 Task: Add Free2B Dark Chocolate Sunflower Butter Cups to the cart.
Action: Mouse moved to (21, 78)
Screenshot: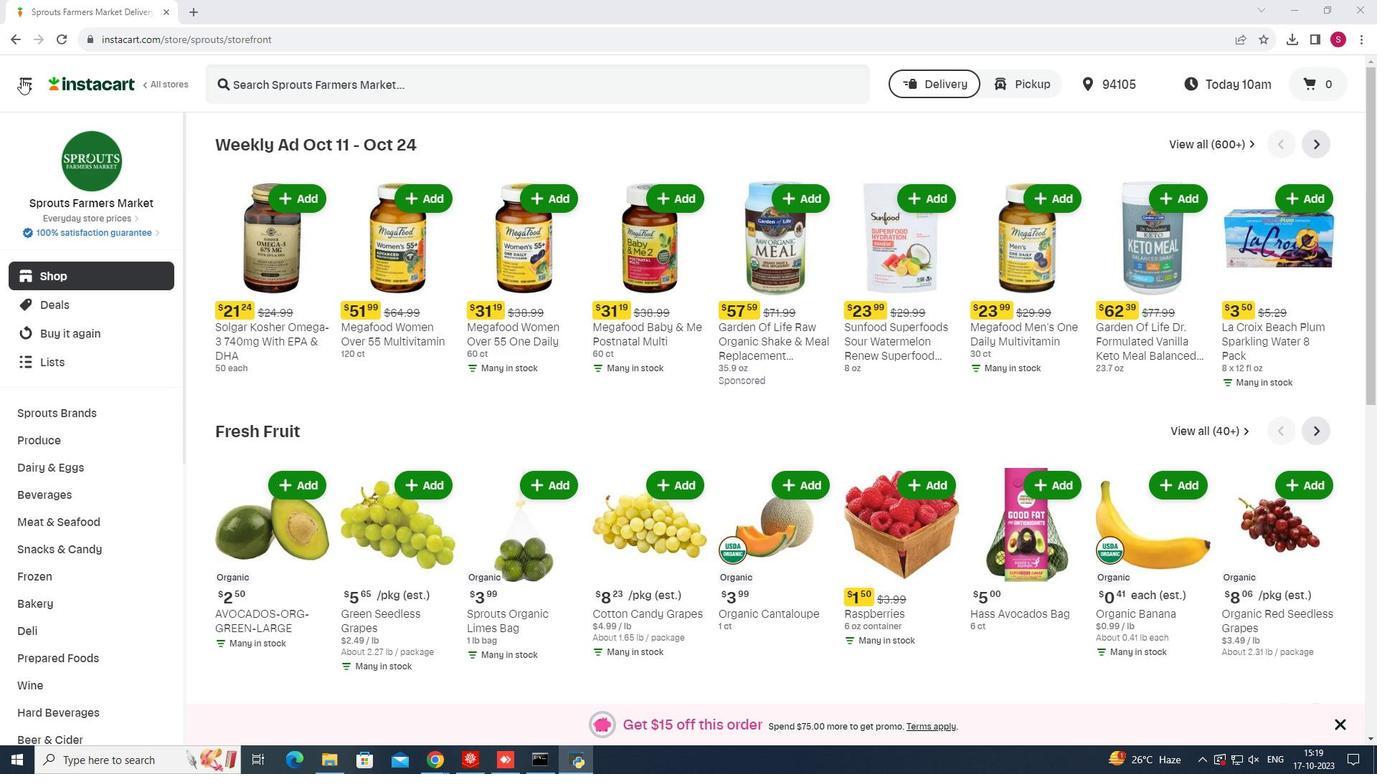 
Action: Mouse pressed left at (21, 78)
Screenshot: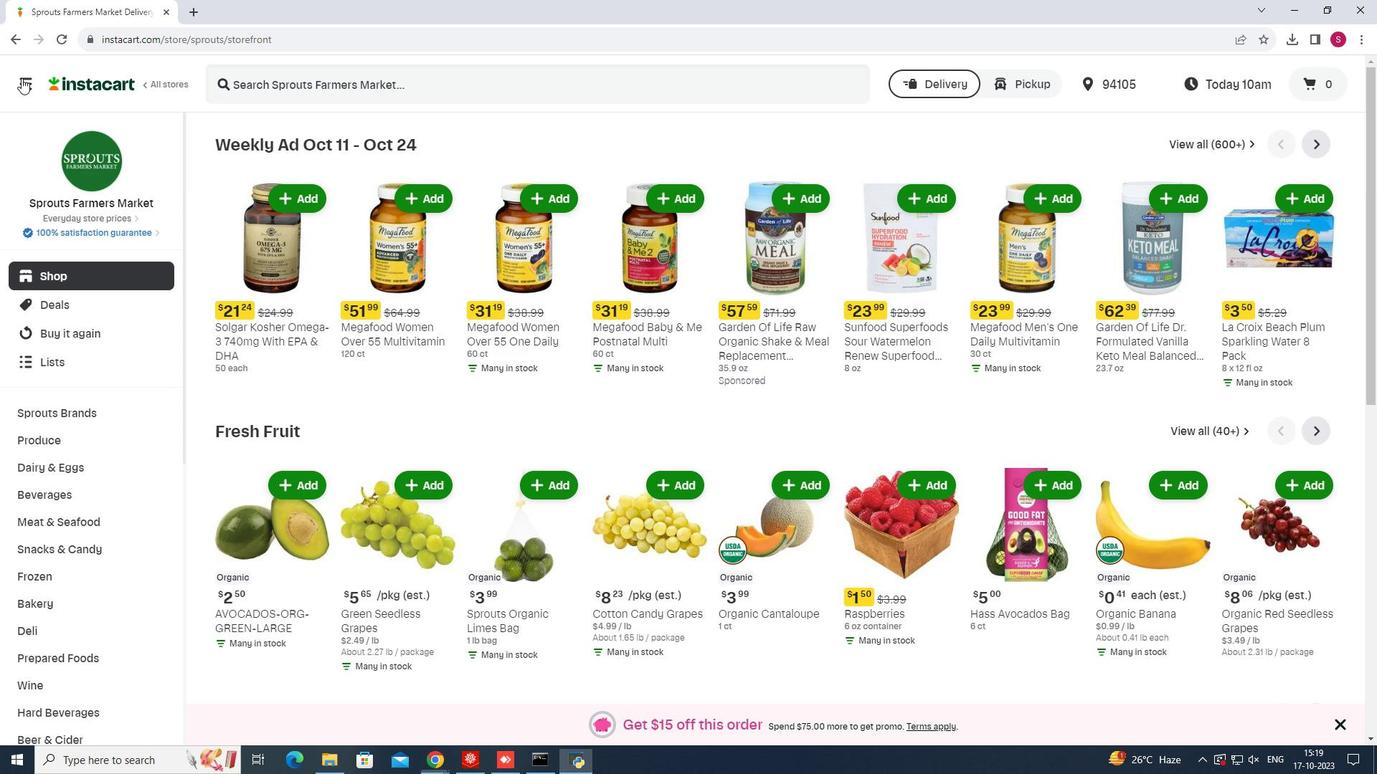 
Action: Mouse moved to (97, 373)
Screenshot: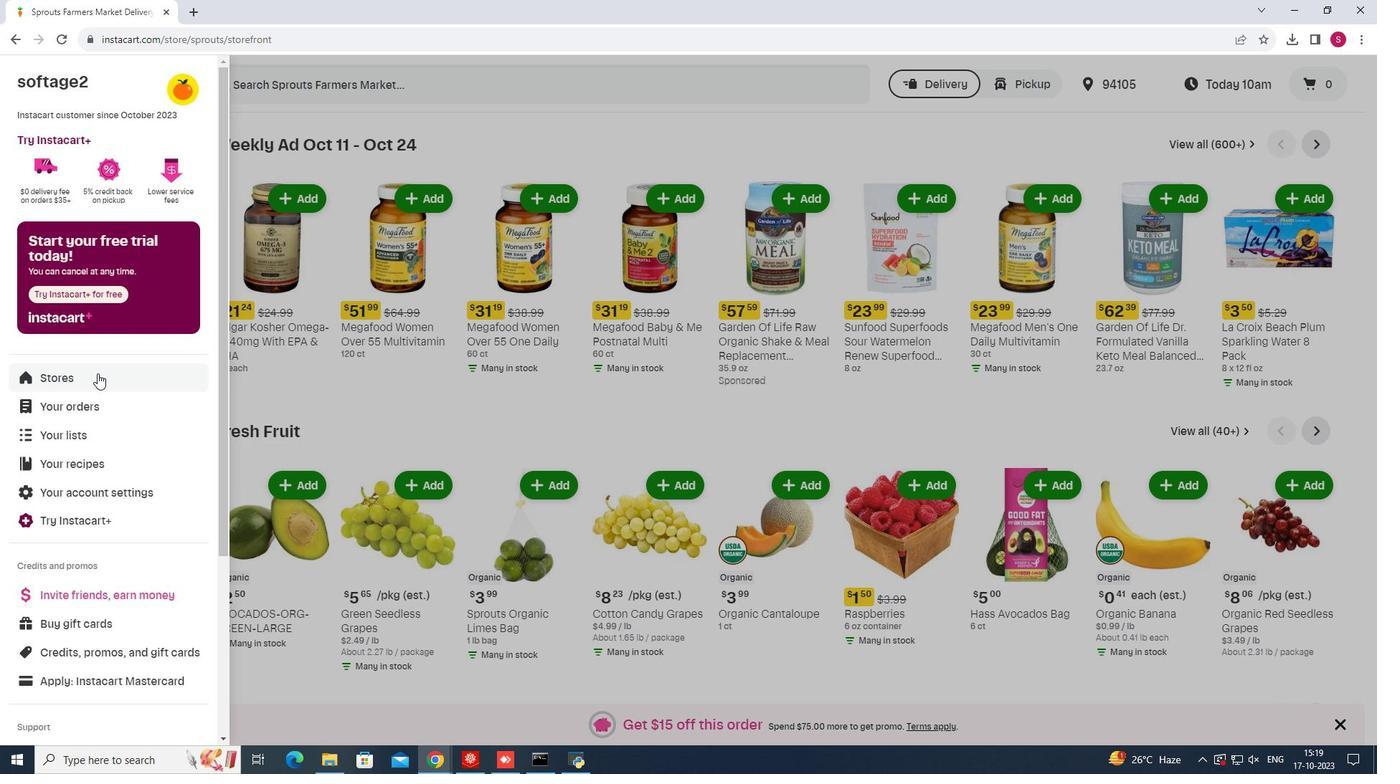 
Action: Mouse pressed left at (97, 373)
Screenshot: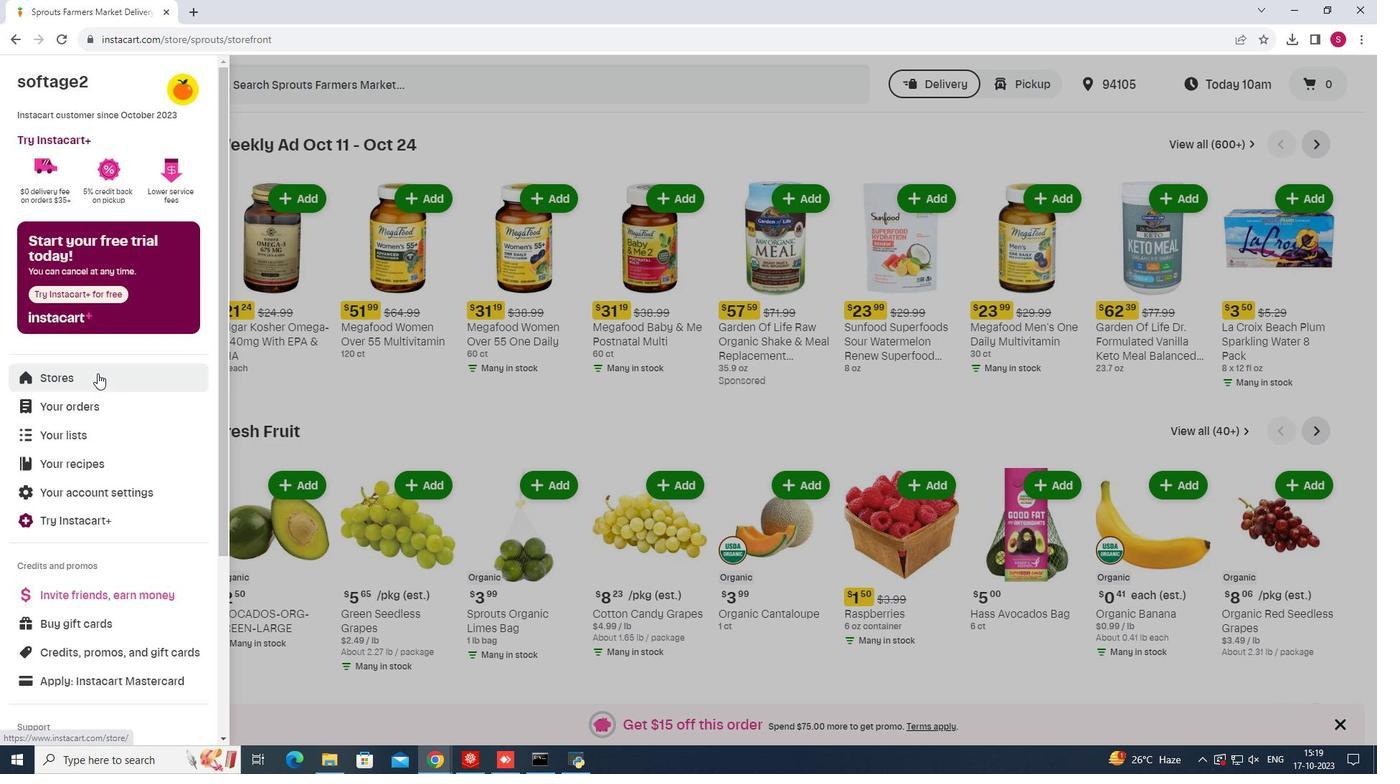 
Action: Mouse moved to (335, 130)
Screenshot: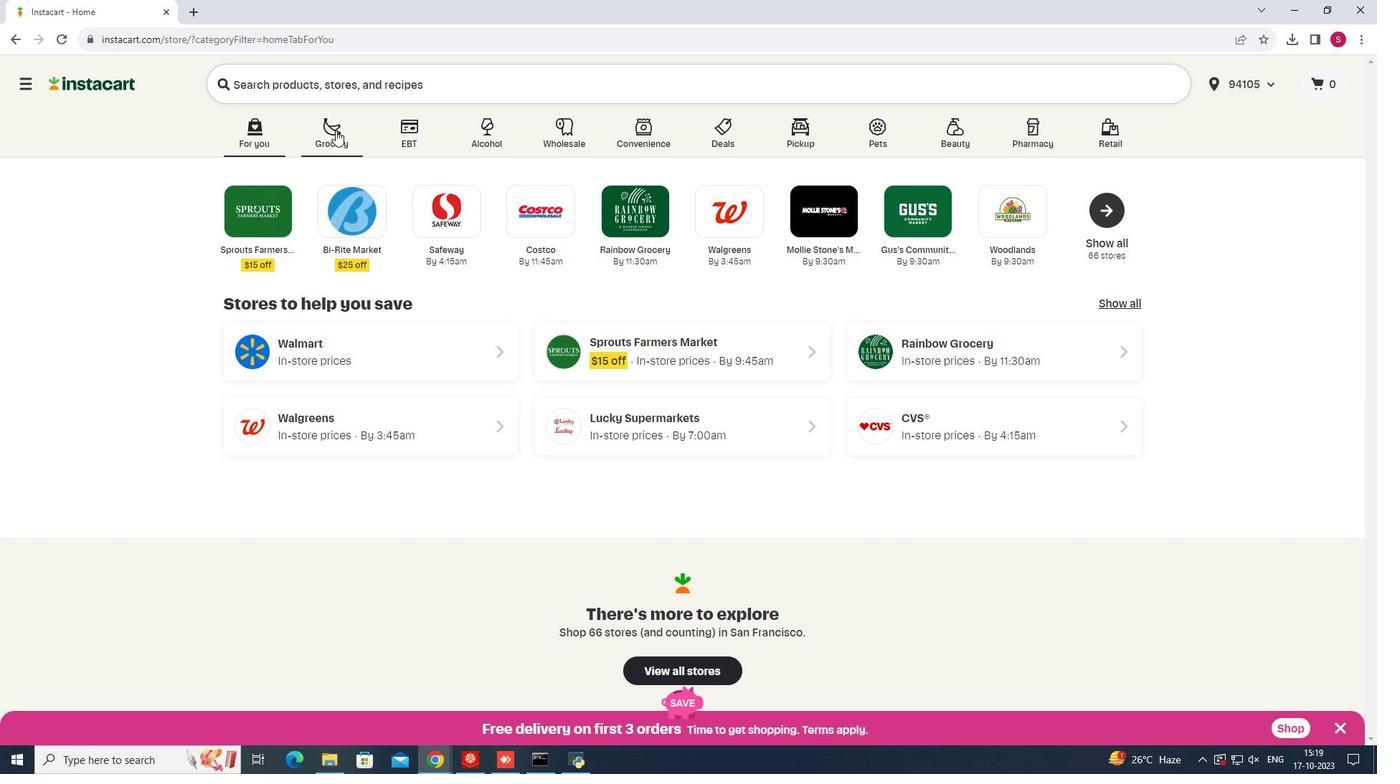 
Action: Mouse pressed left at (335, 130)
Screenshot: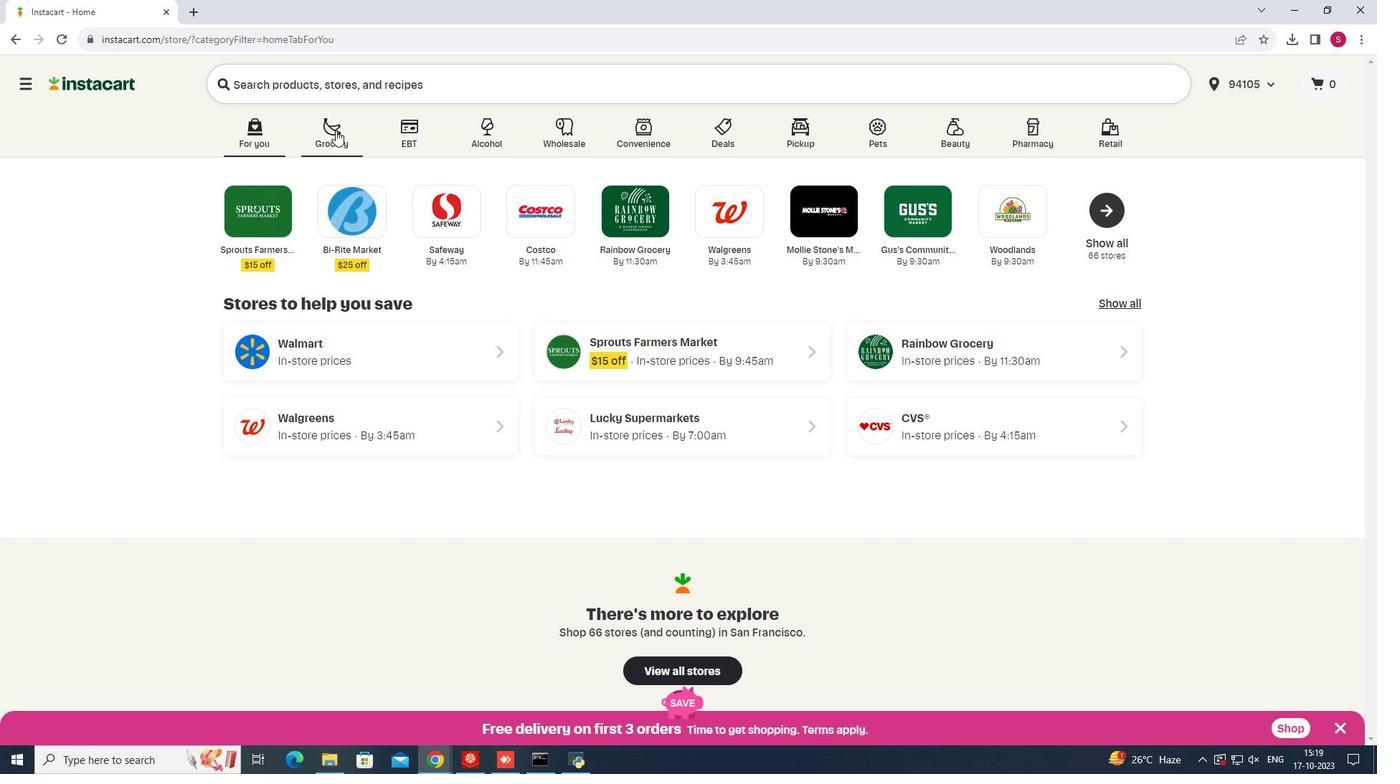 
Action: Mouse moved to (990, 202)
Screenshot: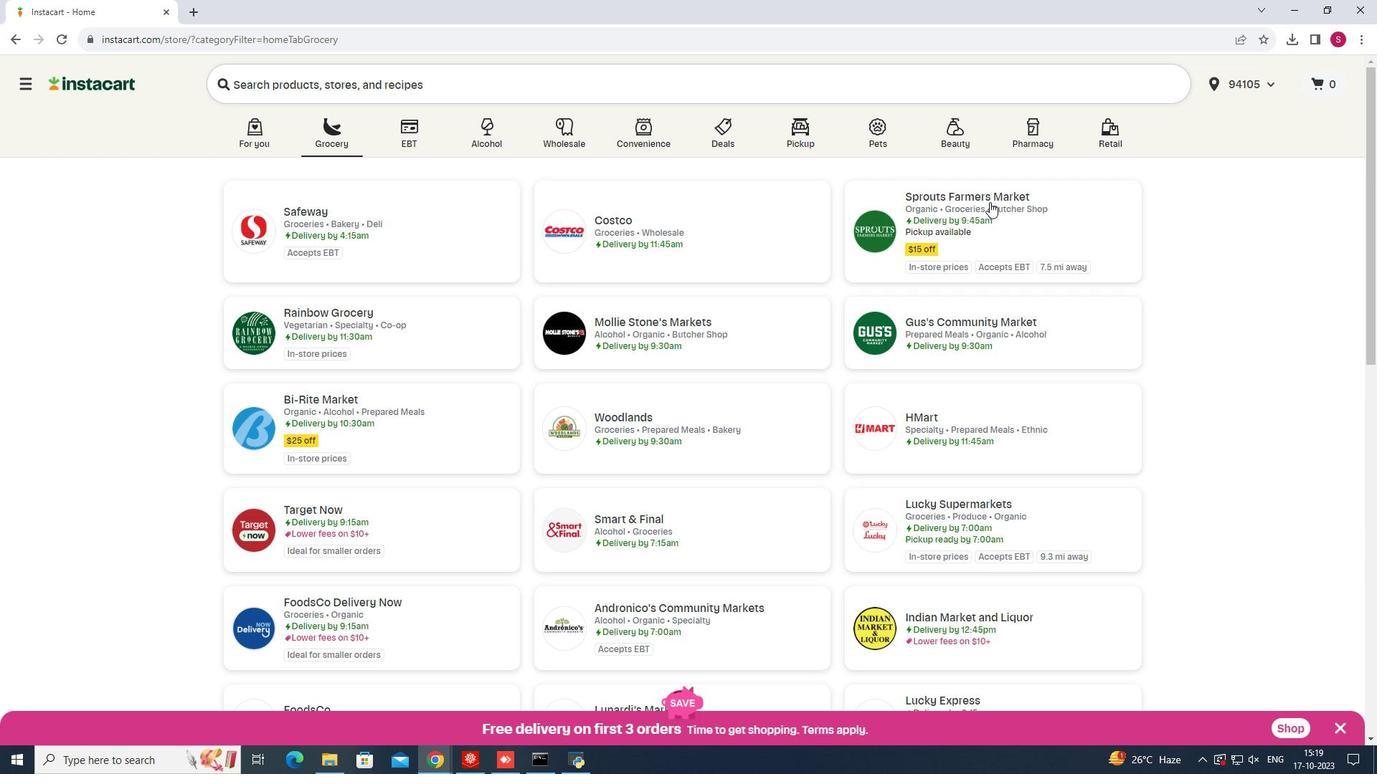 
Action: Mouse pressed left at (990, 202)
Screenshot: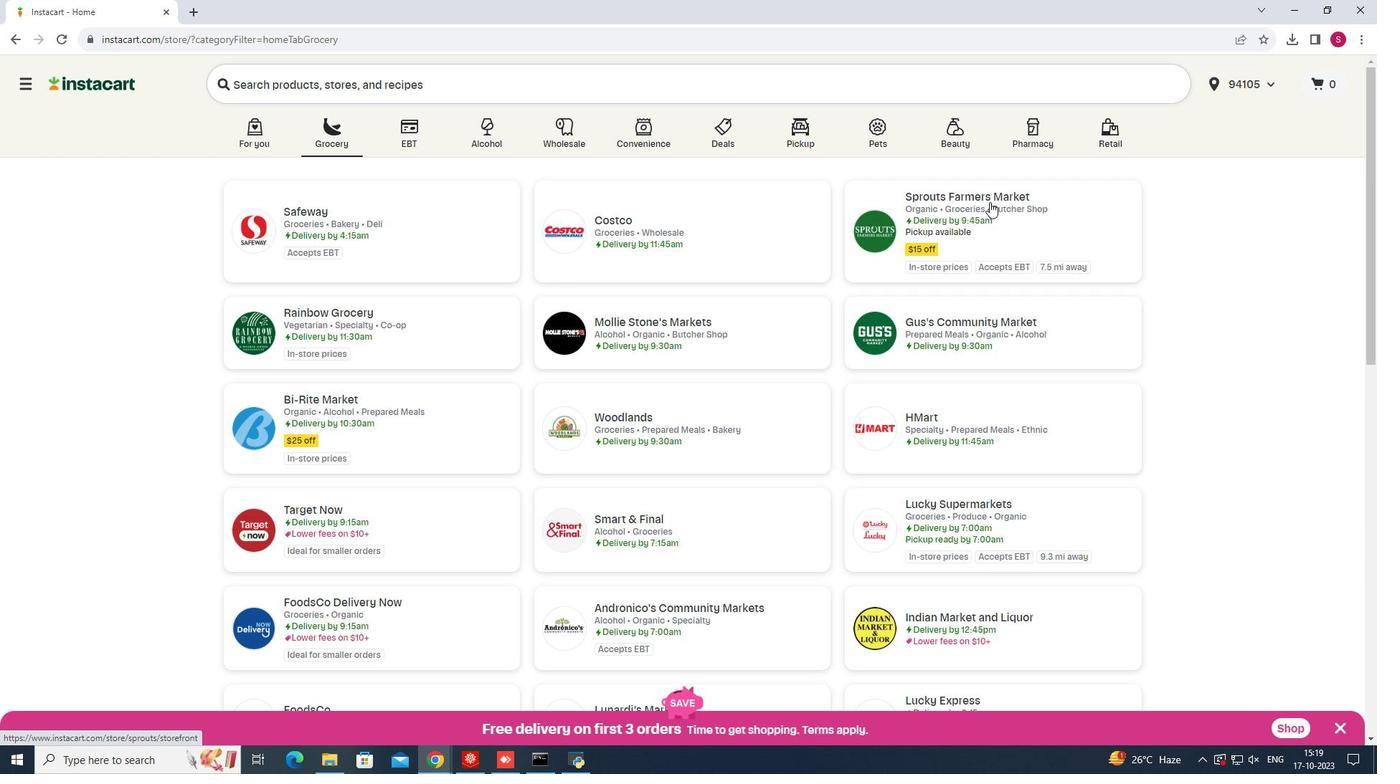 
Action: Mouse moved to (43, 548)
Screenshot: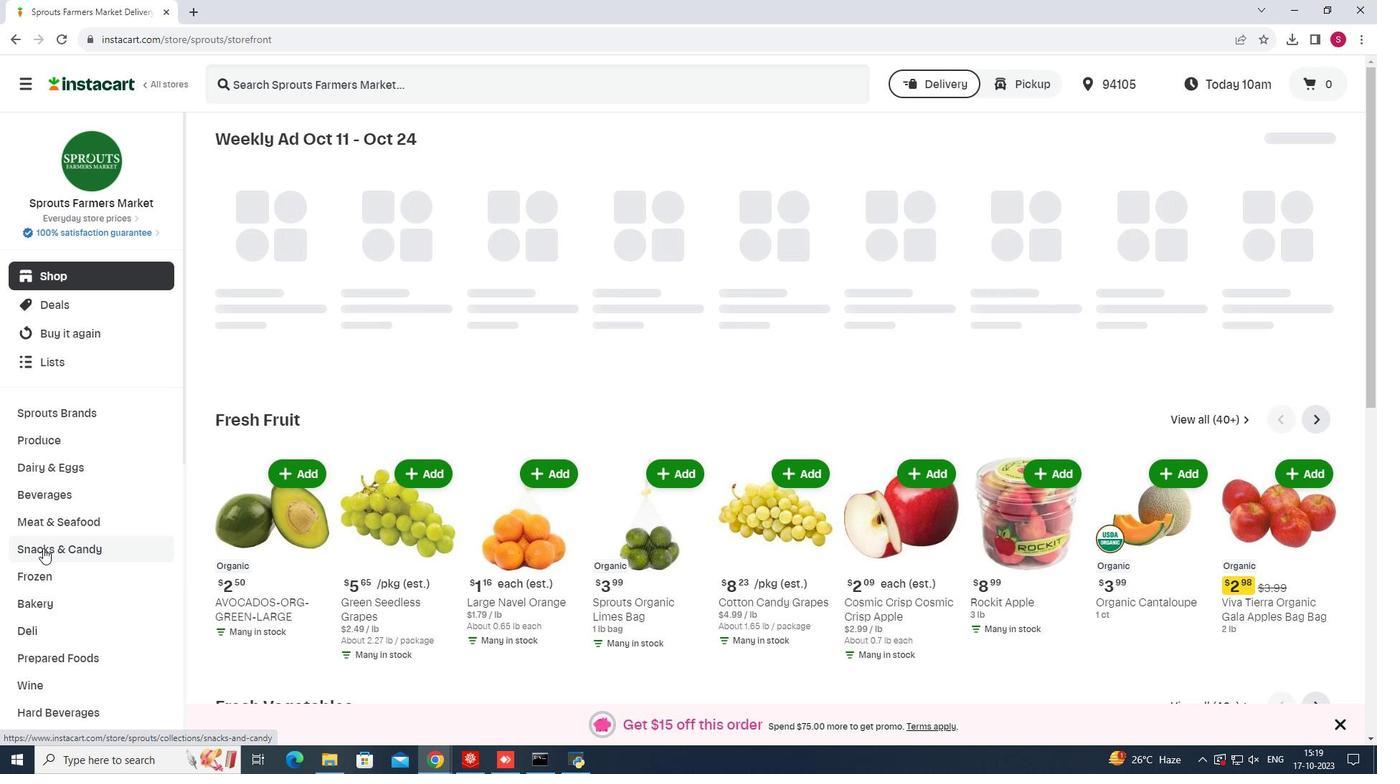 
Action: Mouse pressed left at (43, 548)
Screenshot: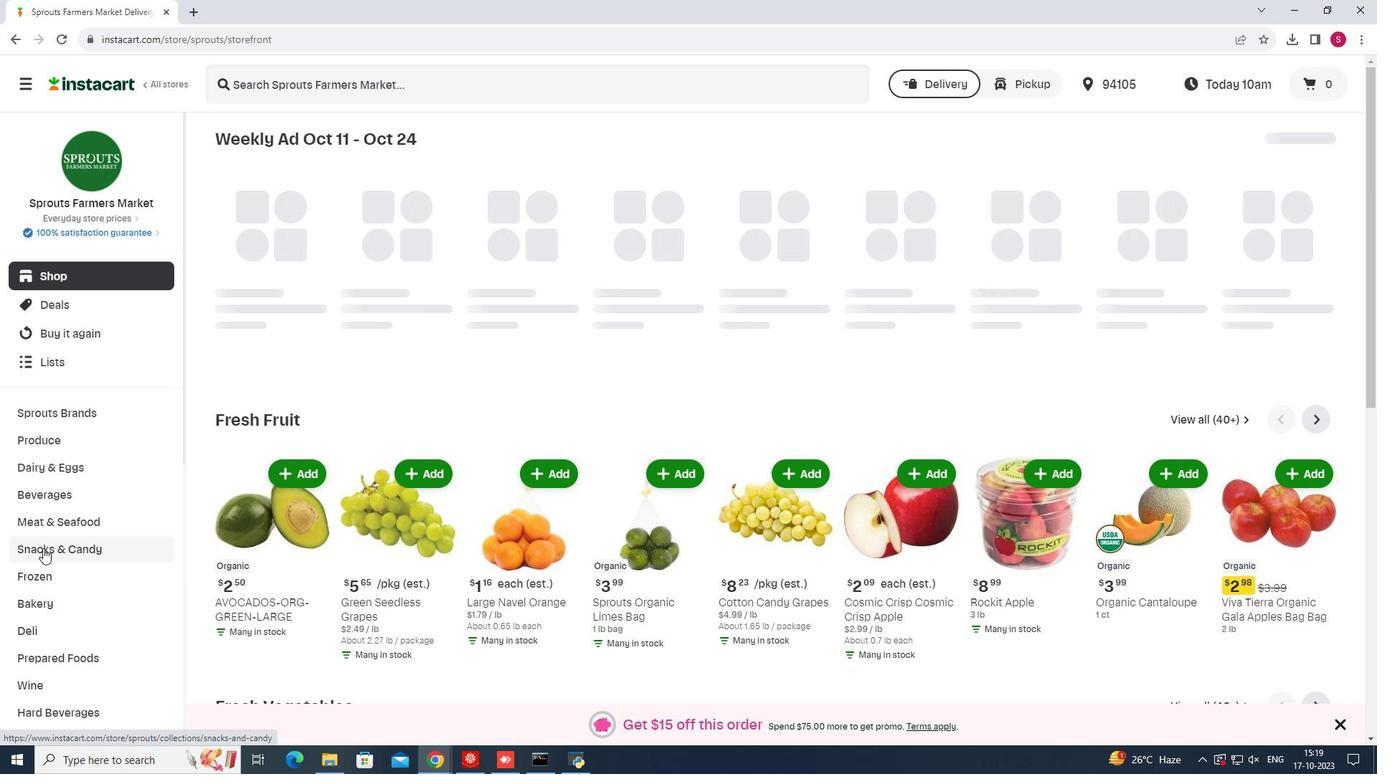 
Action: Mouse moved to (421, 346)
Screenshot: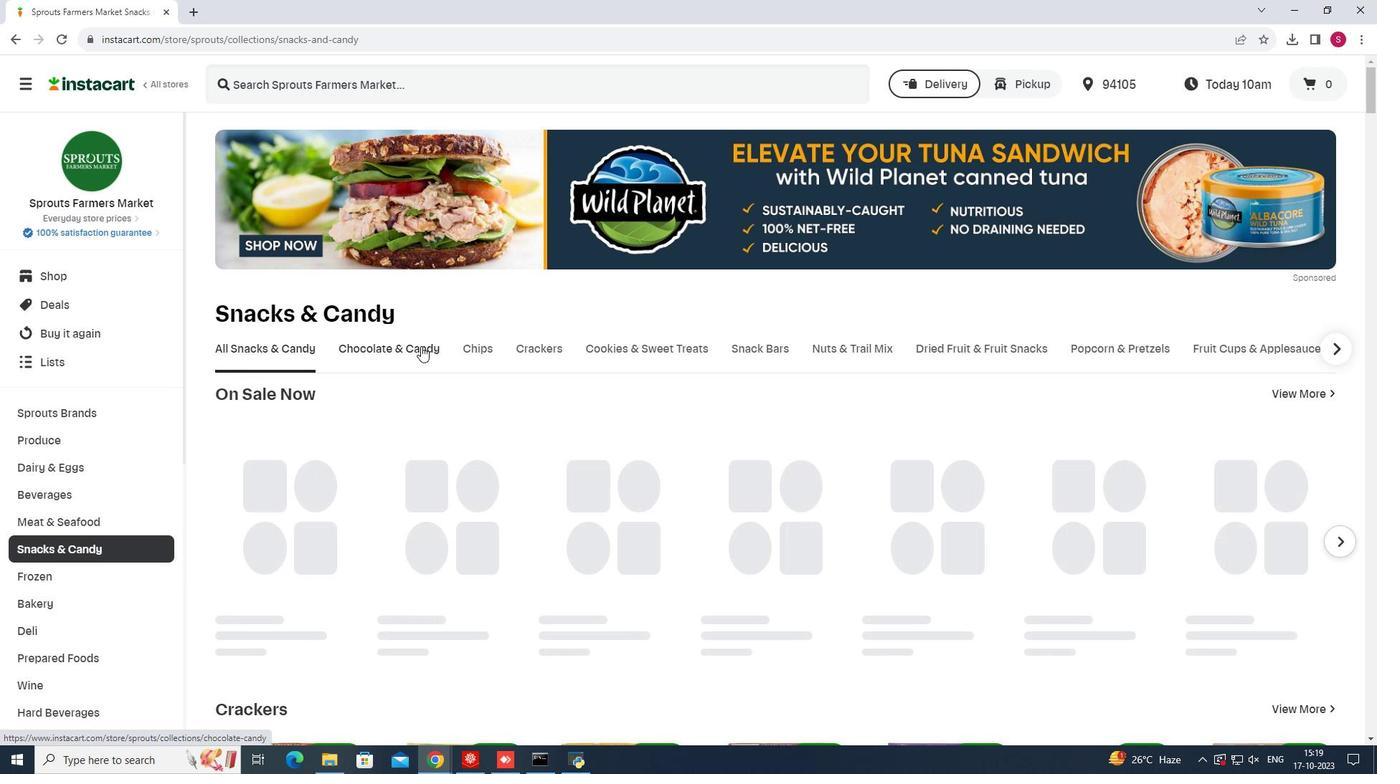 
Action: Mouse pressed left at (421, 346)
Screenshot: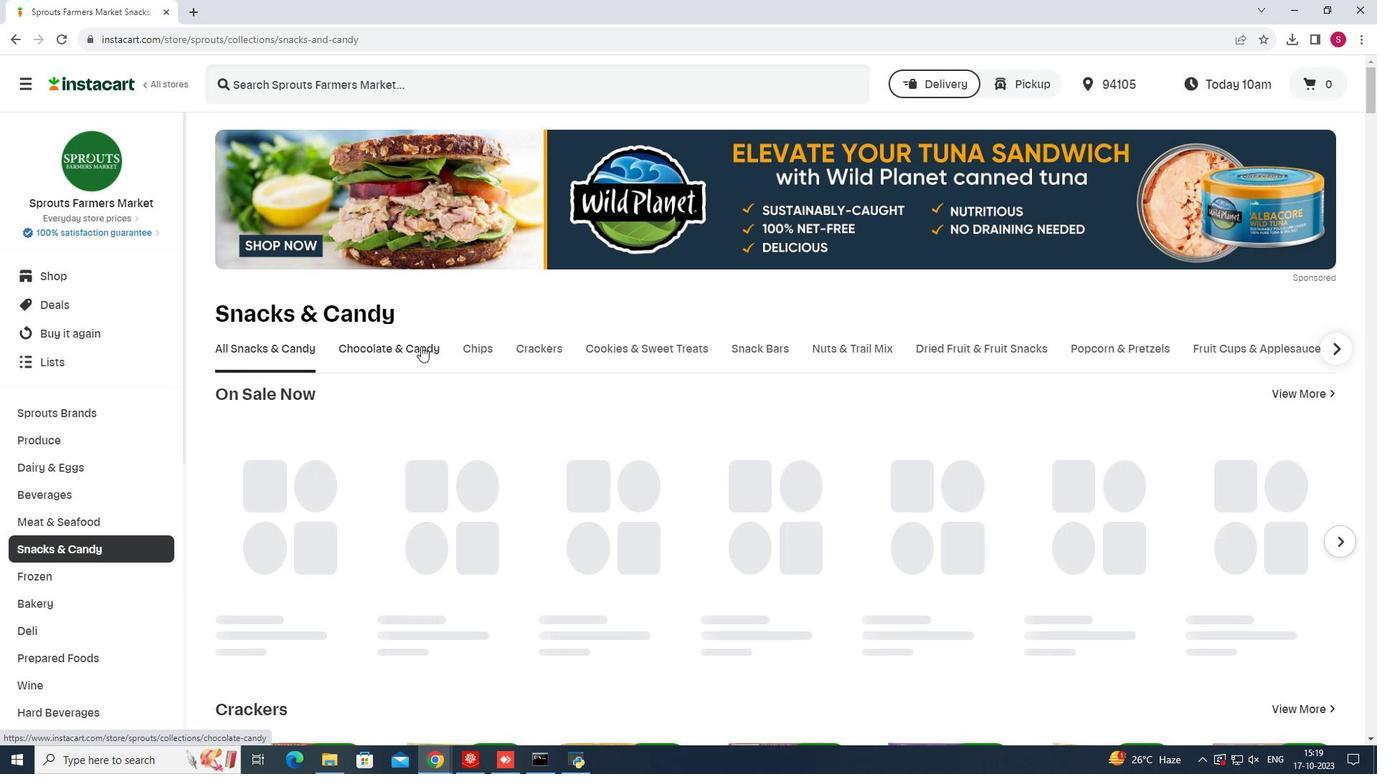 
Action: Mouse moved to (368, 248)
Screenshot: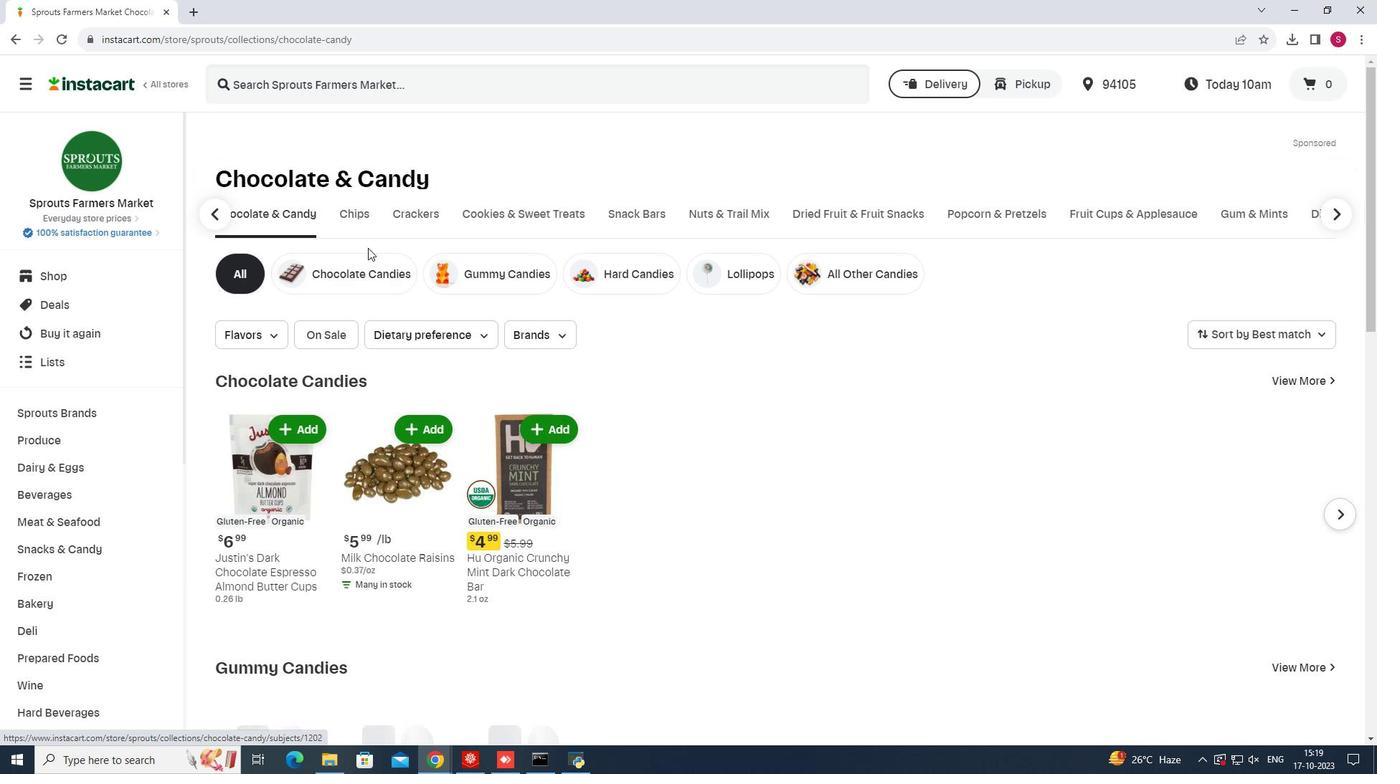 
Action: Mouse pressed left at (368, 248)
Screenshot: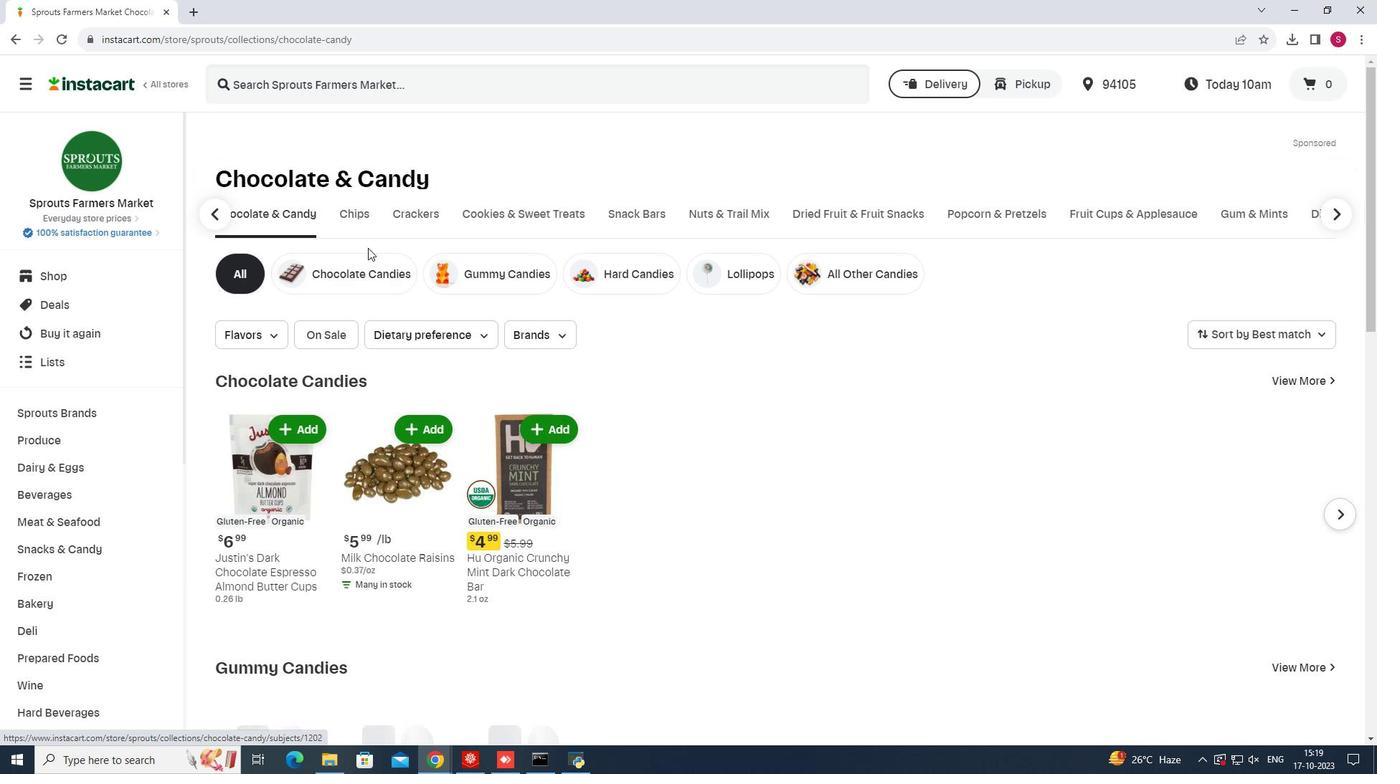 
Action: Mouse moved to (359, 417)
Screenshot: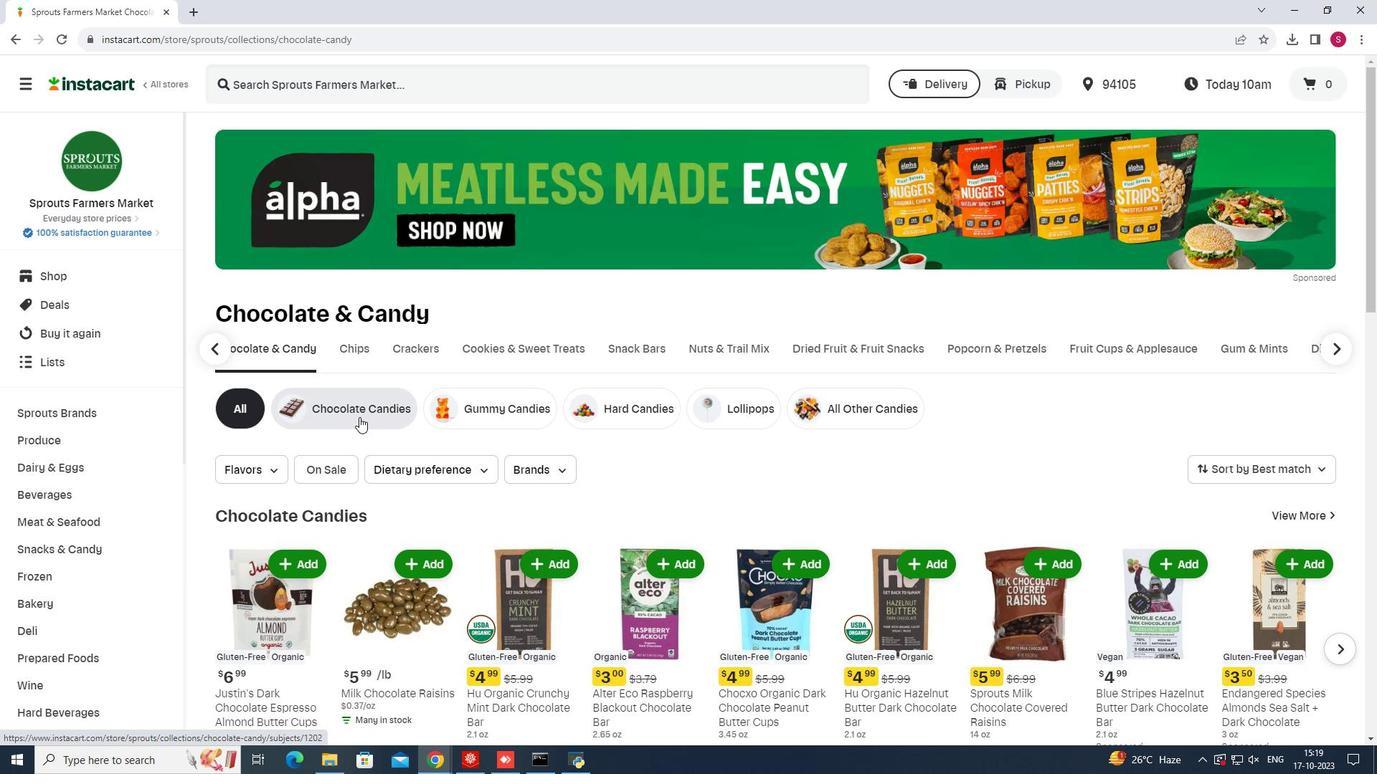 
Action: Mouse pressed left at (359, 417)
Screenshot: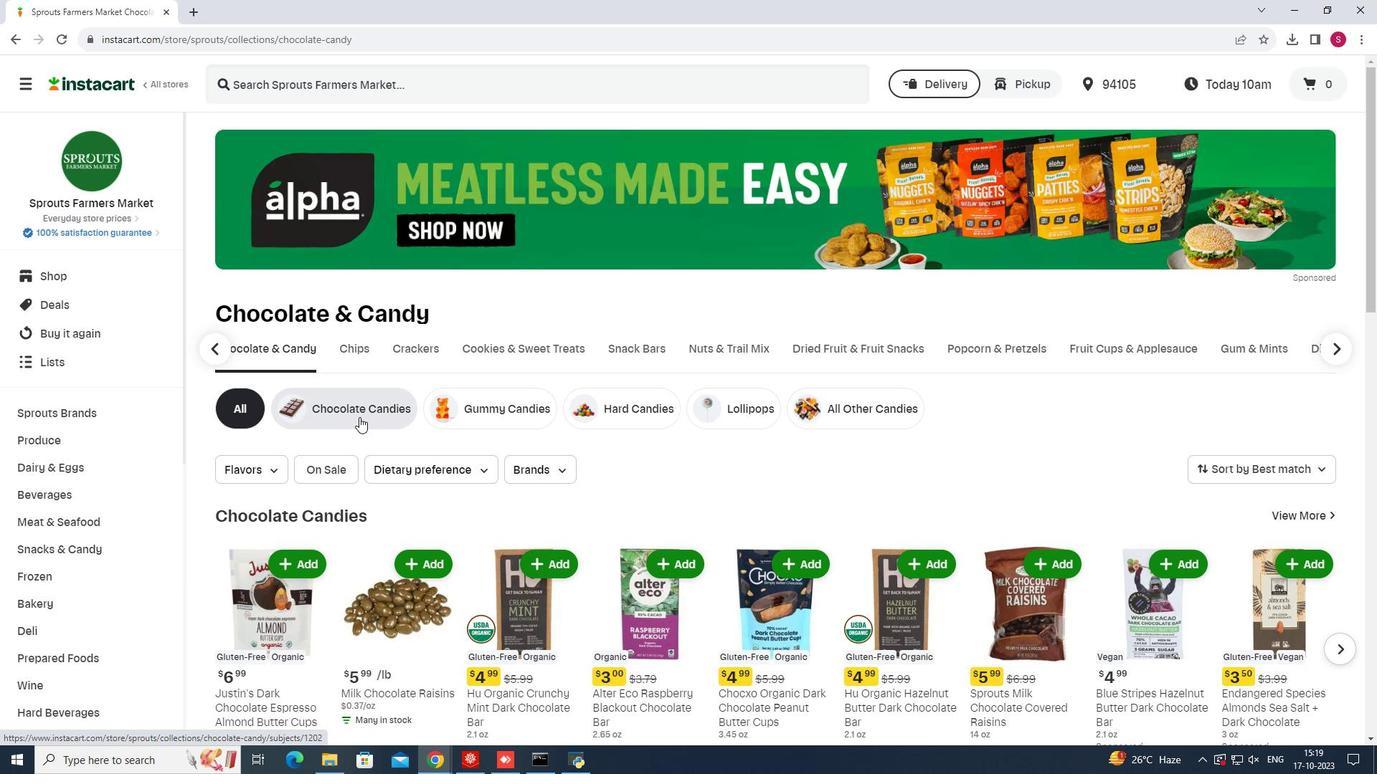 
Action: Mouse moved to (494, 86)
Screenshot: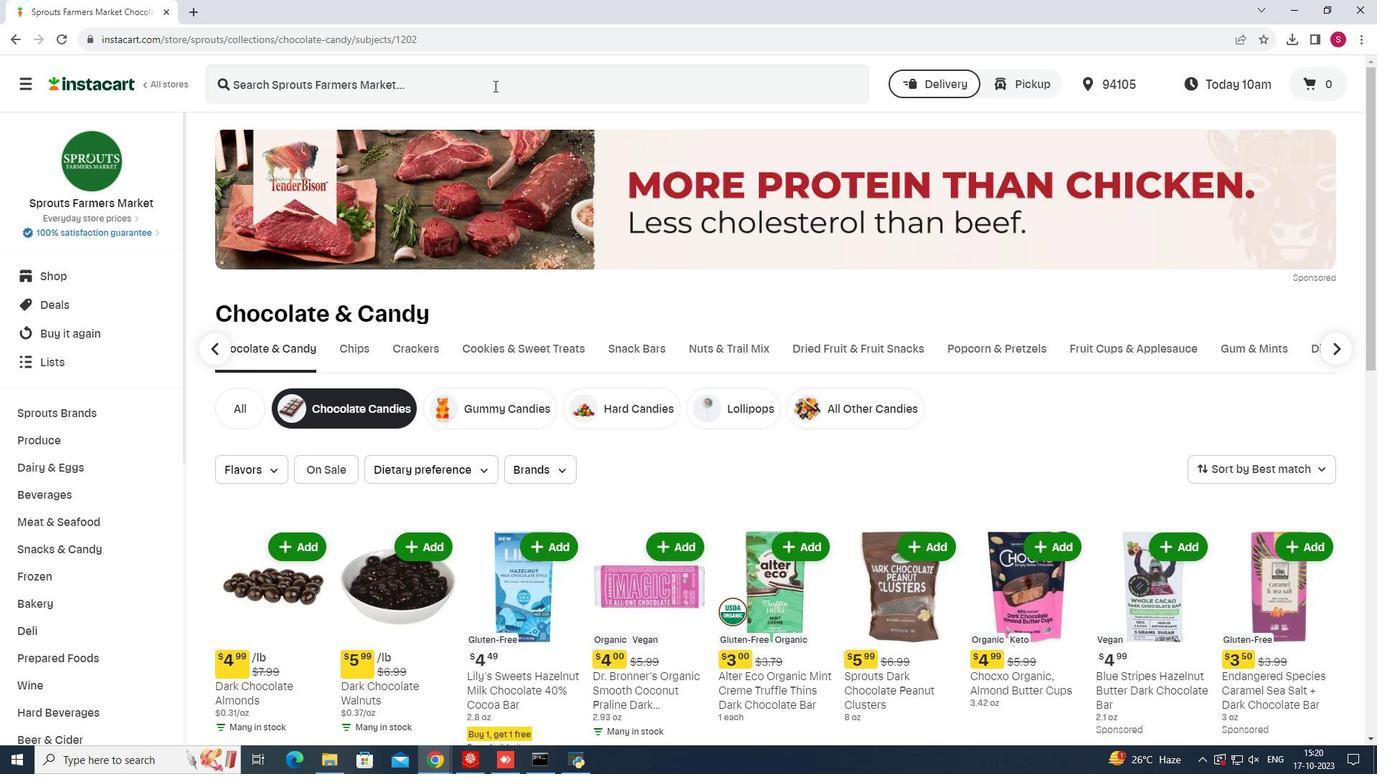 
Action: Mouse pressed left at (494, 86)
Screenshot: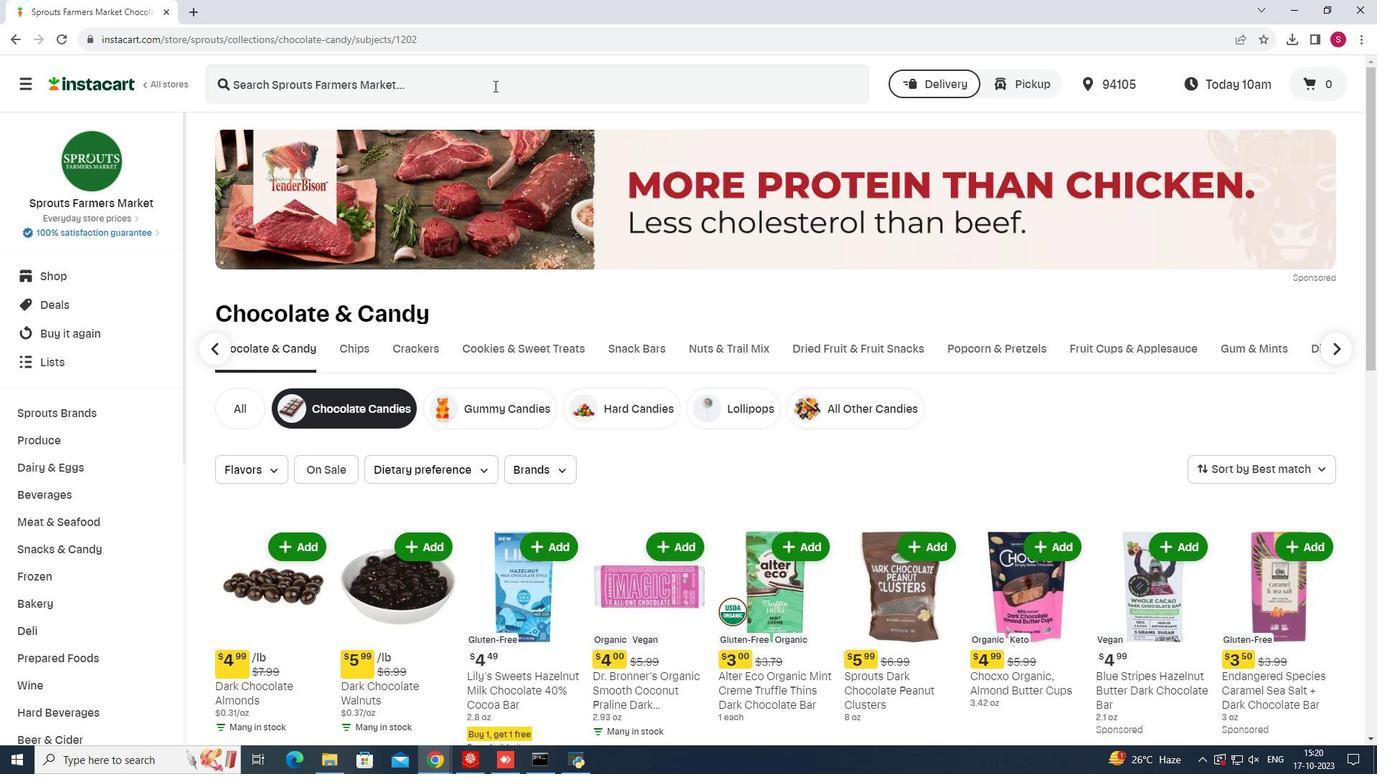 
Action: Mouse moved to (490, 90)
Screenshot: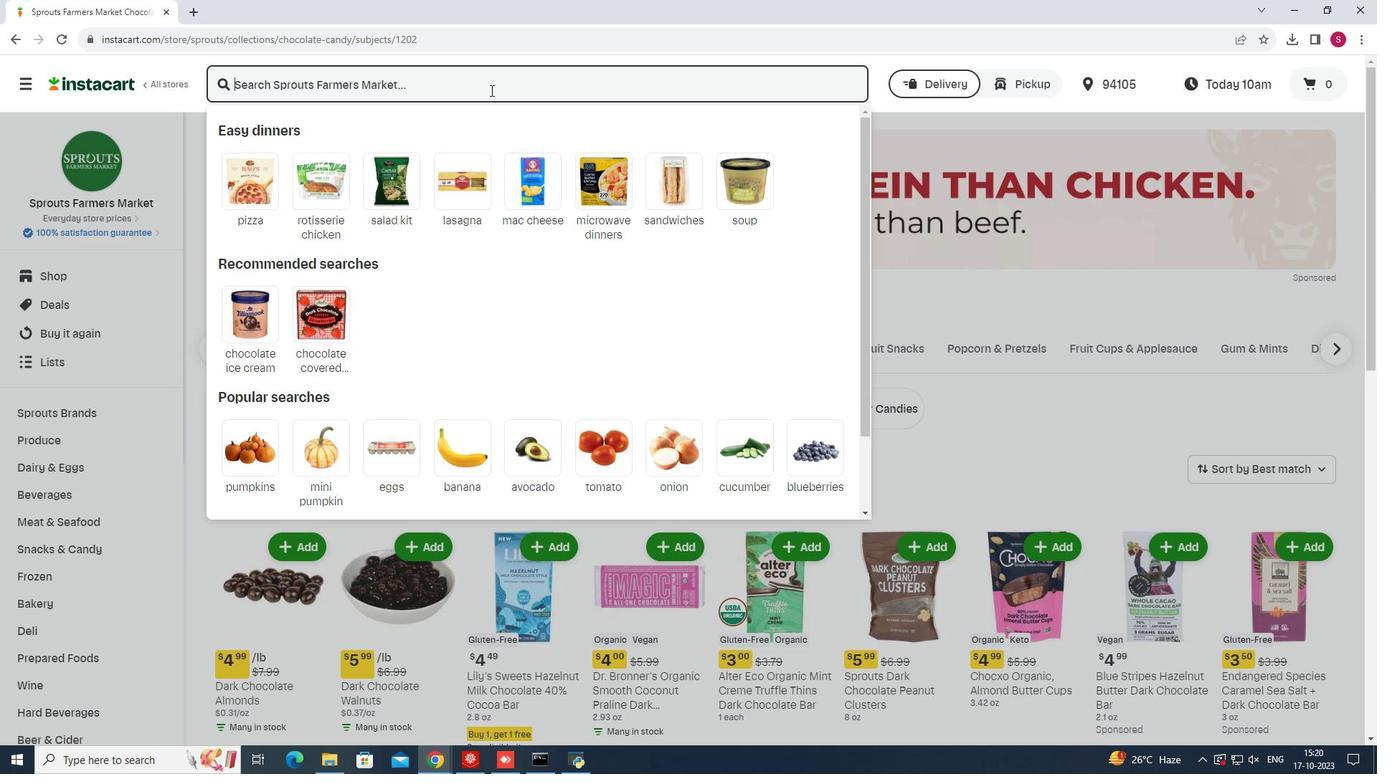 
Action: Key pressed <Key.shift><Key.shift><Key.shift><Key.shift><Key.shift><Key.shift>Free2<Key.shift><Key.shift><Key.shift><Key.shift>B<Key.space><Key.shift>Dark<Key.space><Key.shift>Chocolate<Key.space><Key.shift><Key.shift>Sunflower<Key.space><Key.shift>Butter<Key.space><Key.shift>Cups<Key.enter>
Screenshot: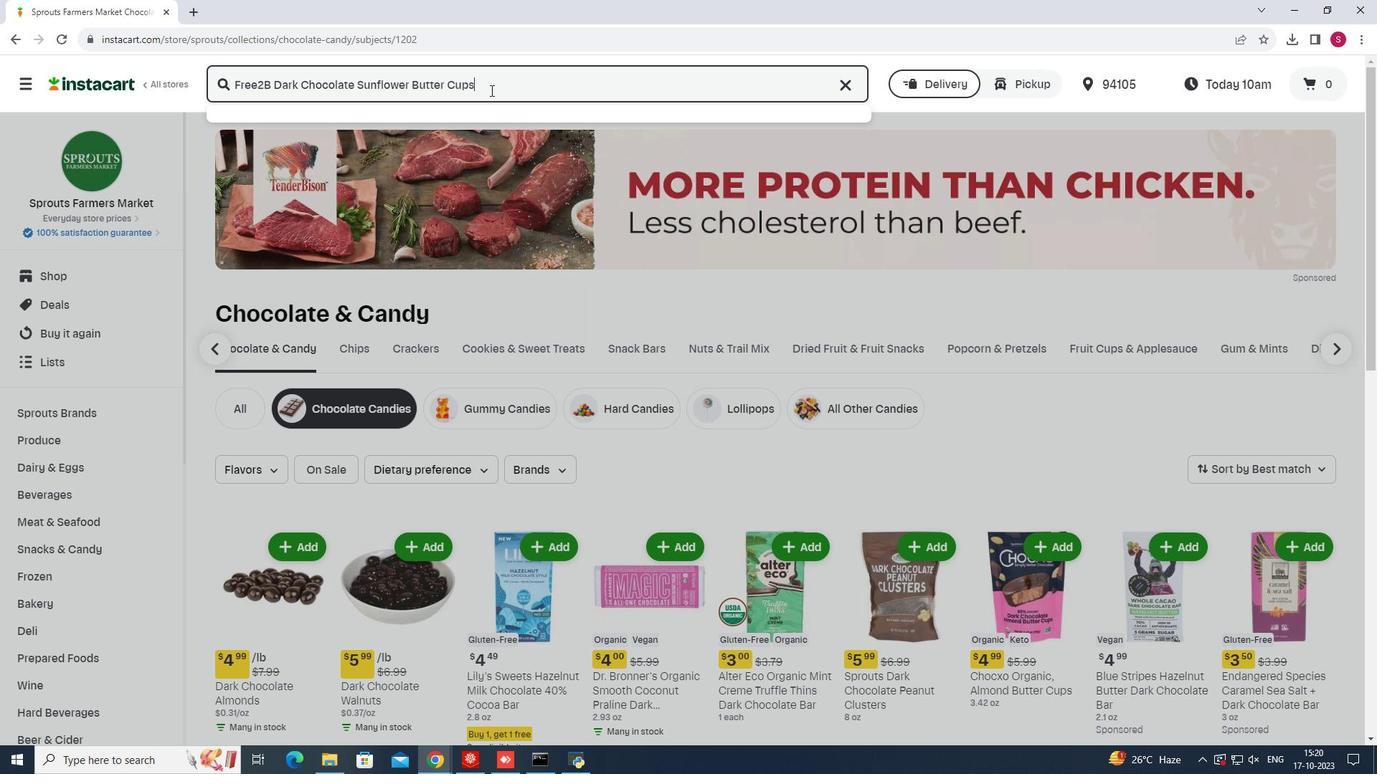 
Action: Mouse moved to (351, 617)
Screenshot: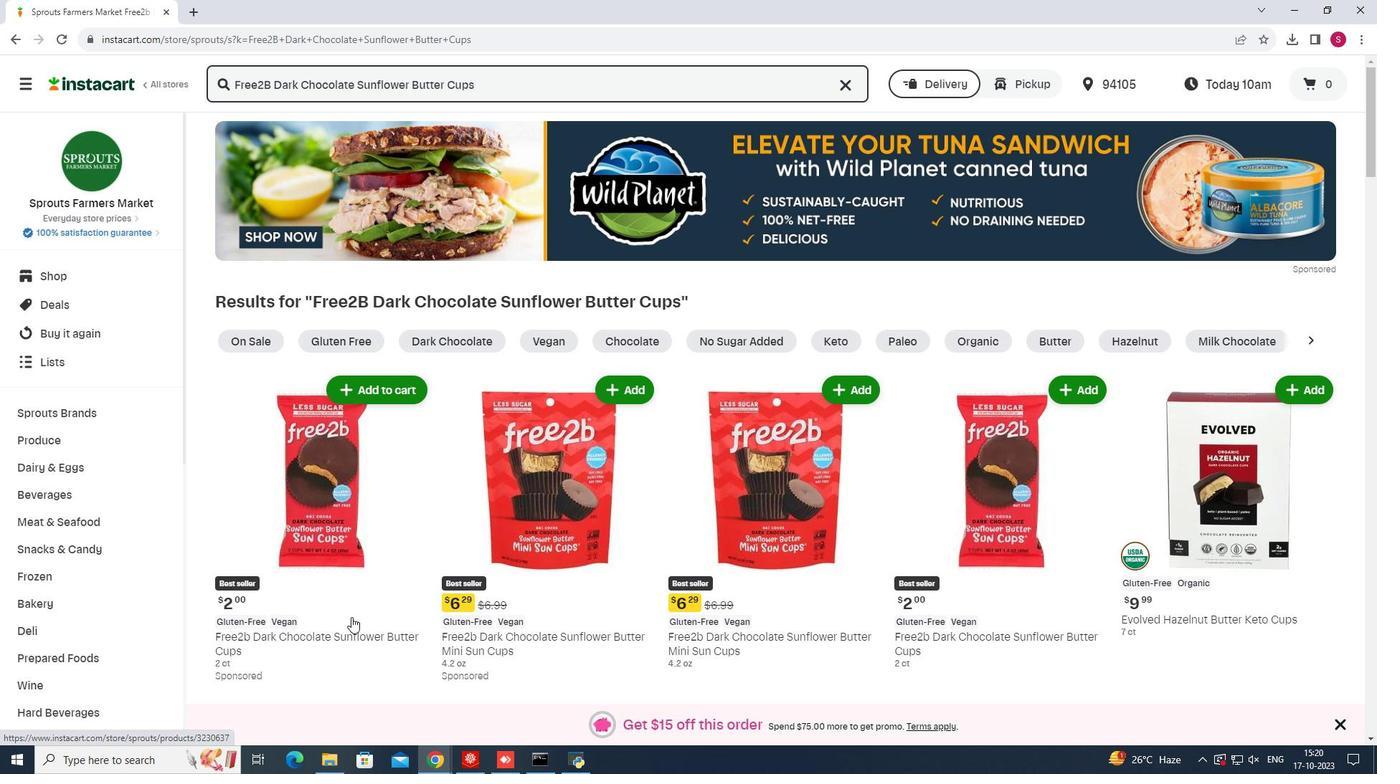 
Action: Mouse scrolled (351, 617) with delta (0, 0)
Screenshot: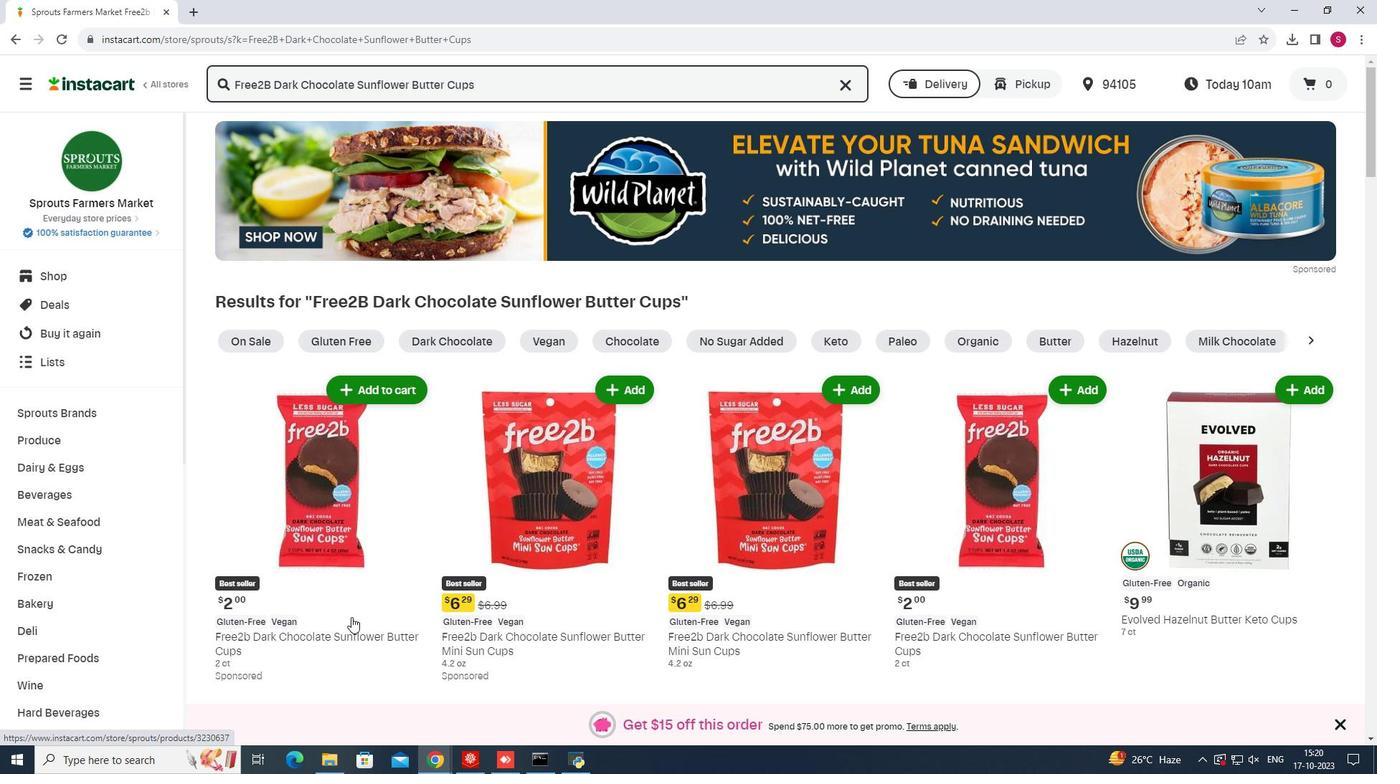 
Action: Mouse scrolled (351, 617) with delta (0, 0)
Screenshot: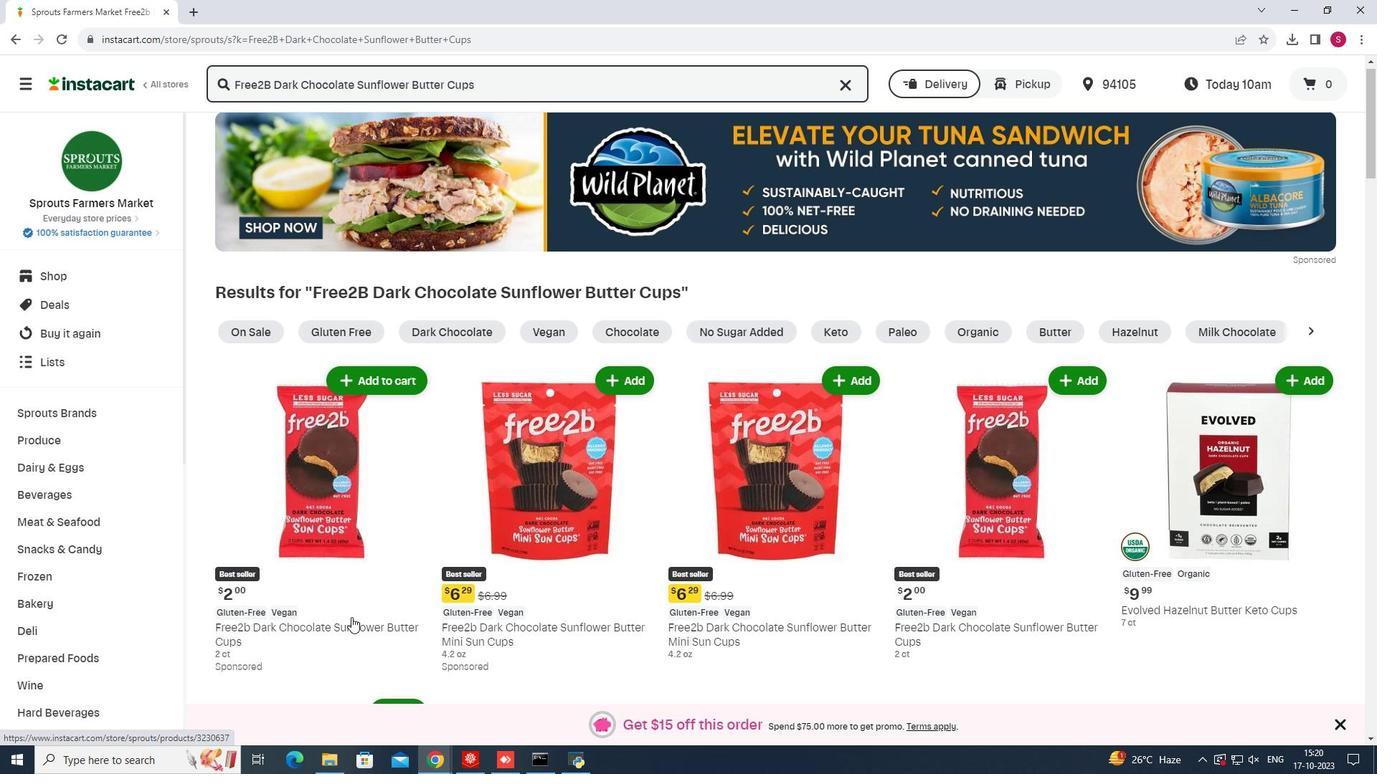 
Action: Mouse scrolled (351, 617) with delta (0, 0)
Screenshot: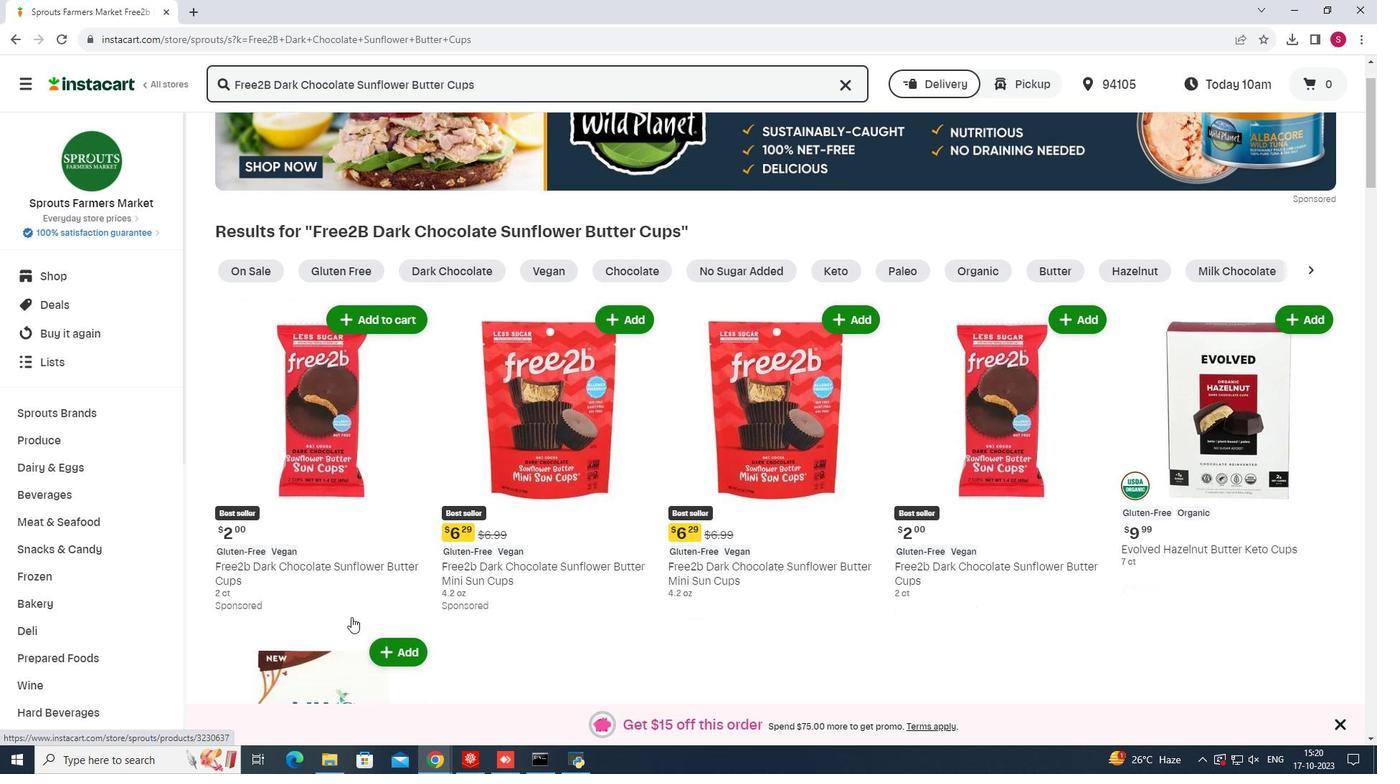 
Action: Mouse moved to (382, 175)
Screenshot: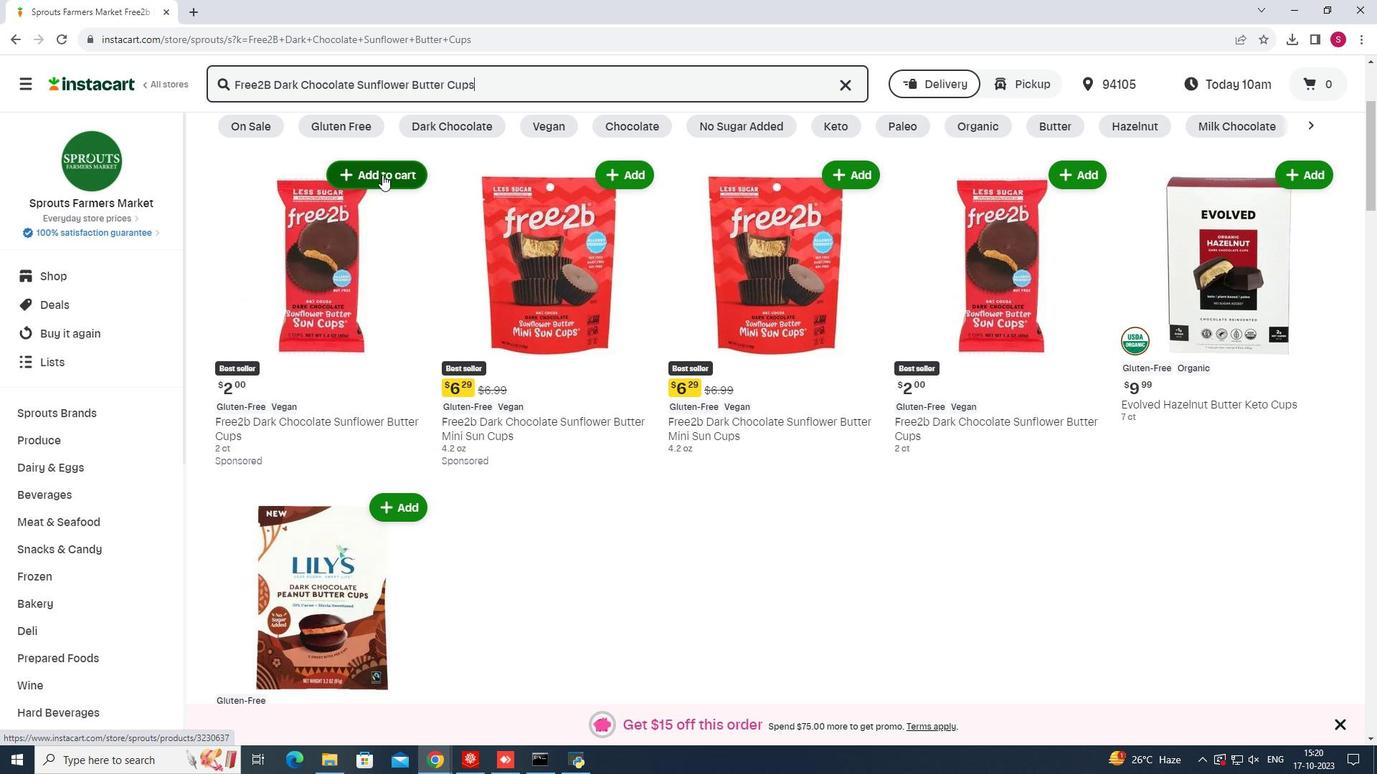 
Action: Mouse pressed left at (382, 175)
Screenshot: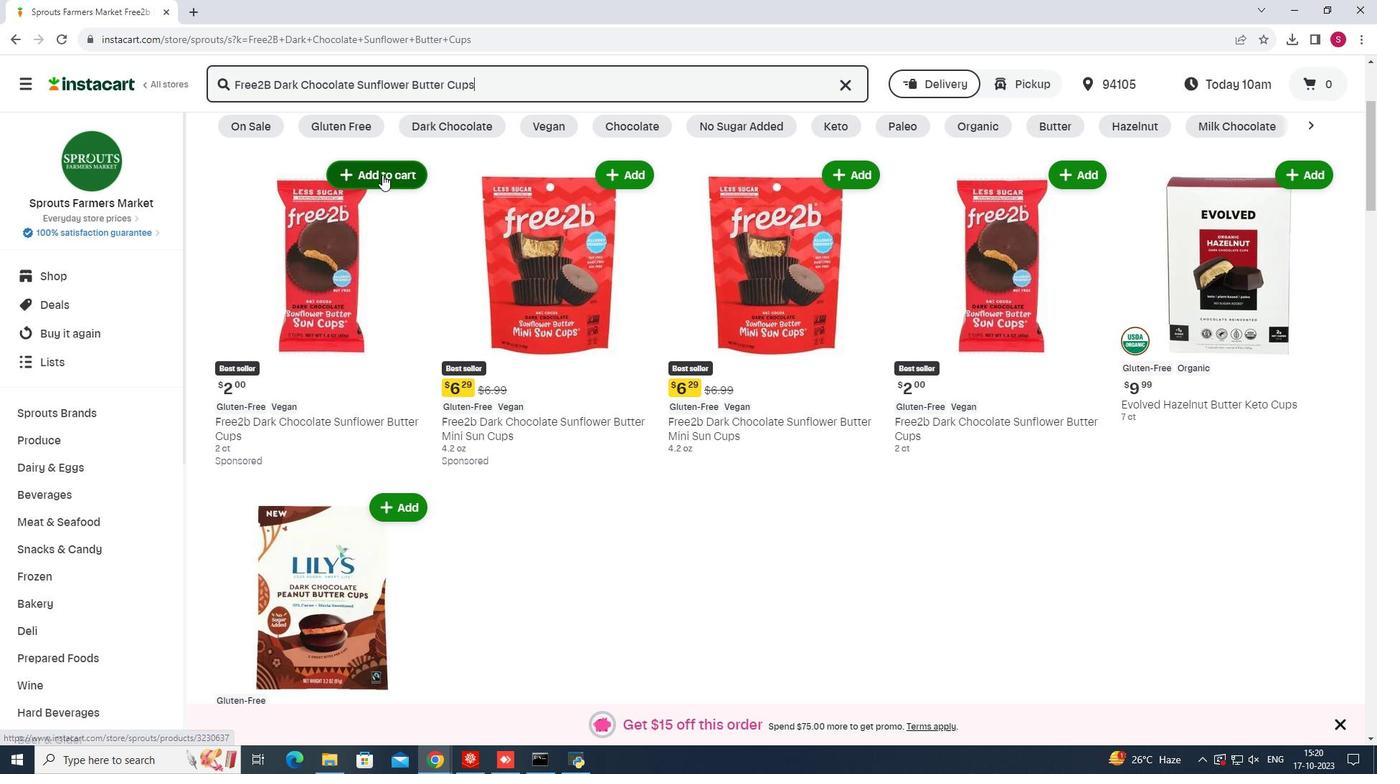 
Action: Mouse moved to (566, 498)
Screenshot: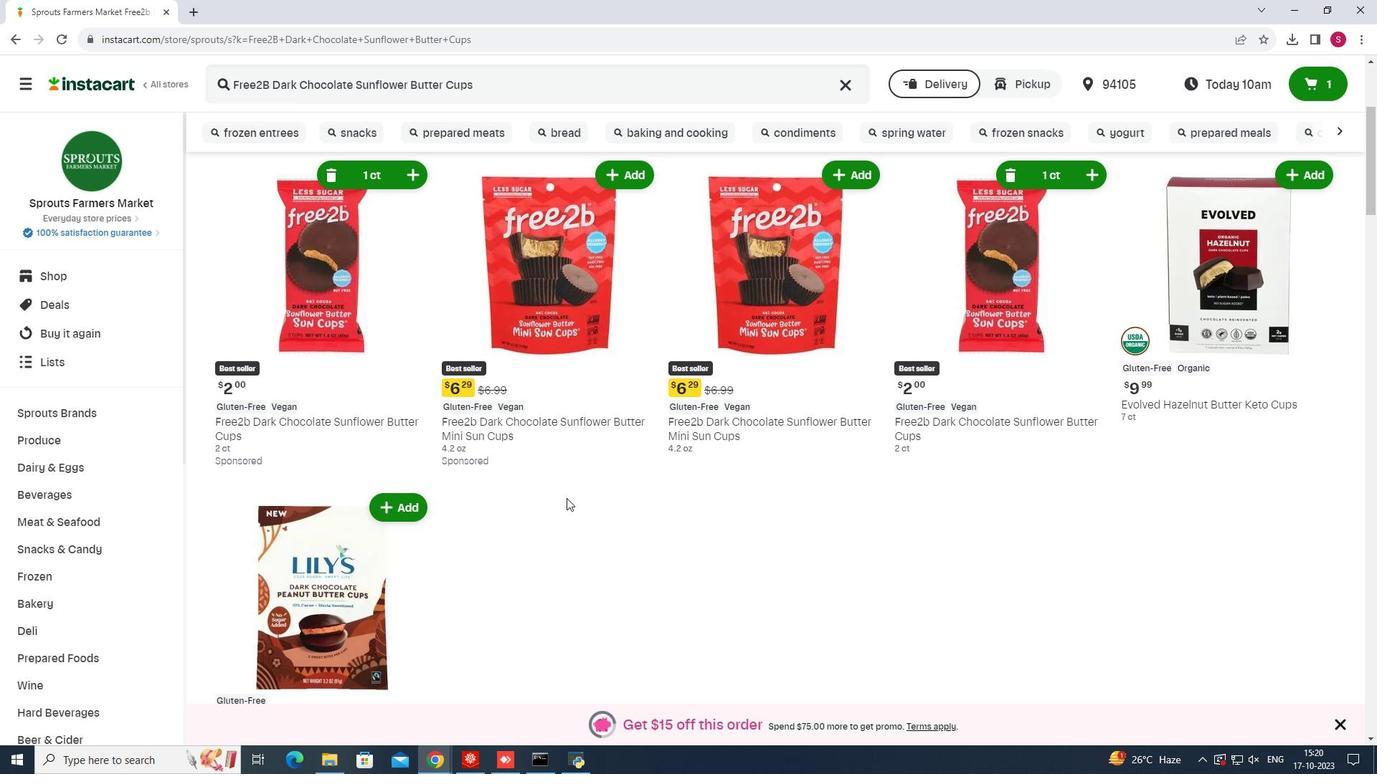 
